 Task: Open Card Card0000000386 in Board Board0000000097 in Workspace WS0000000033 in Trello. Add Member nikrathi889@gmail.com to Card Card0000000386 in Board Board0000000097 in Workspace WS0000000033 in Trello. Add Yellow Label titled Label0000000386 to Card Card0000000386 in Board Board0000000097 in Workspace WS0000000033 in Trello. Add Checklist CL0000000386 to Card Card0000000386 in Board Board0000000097 in Workspace WS0000000033 in Trello. Add Dates with Start Date as May 08 2023 and Due Date as May 31 2023 to Card Card0000000386 in Board Board0000000097 in Workspace WS0000000033 in Trello
Action: Mouse moved to (264, 284)
Screenshot: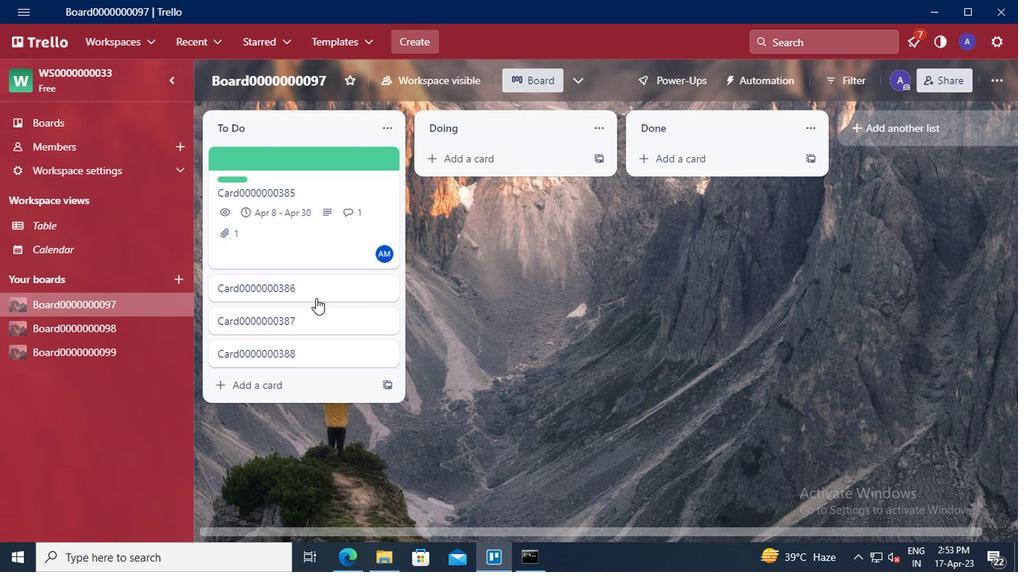 
Action: Mouse pressed left at (264, 284)
Screenshot: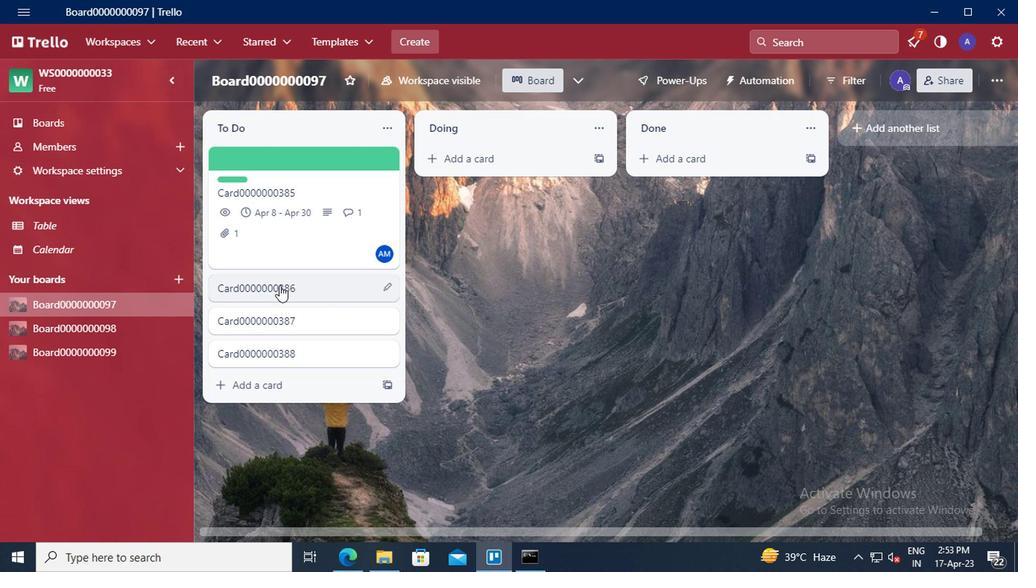 
Action: Mouse moved to (686, 138)
Screenshot: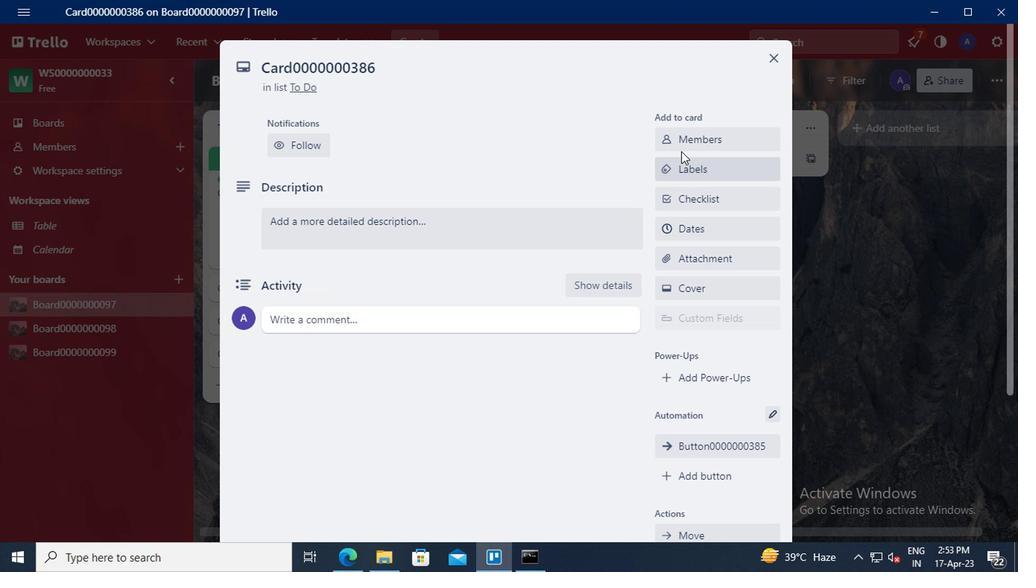 
Action: Mouse pressed left at (686, 138)
Screenshot: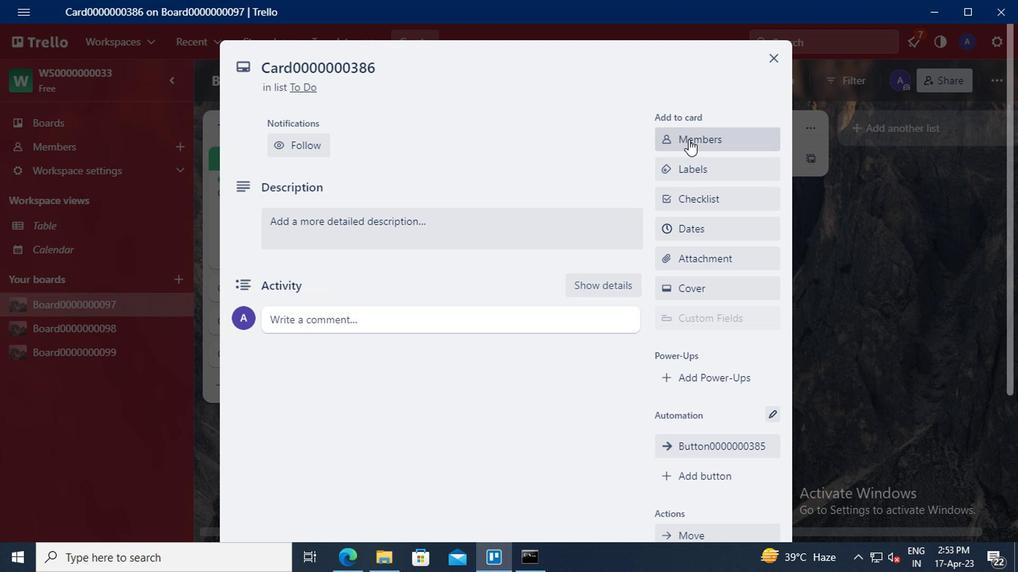 
Action: Mouse moved to (687, 208)
Screenshot: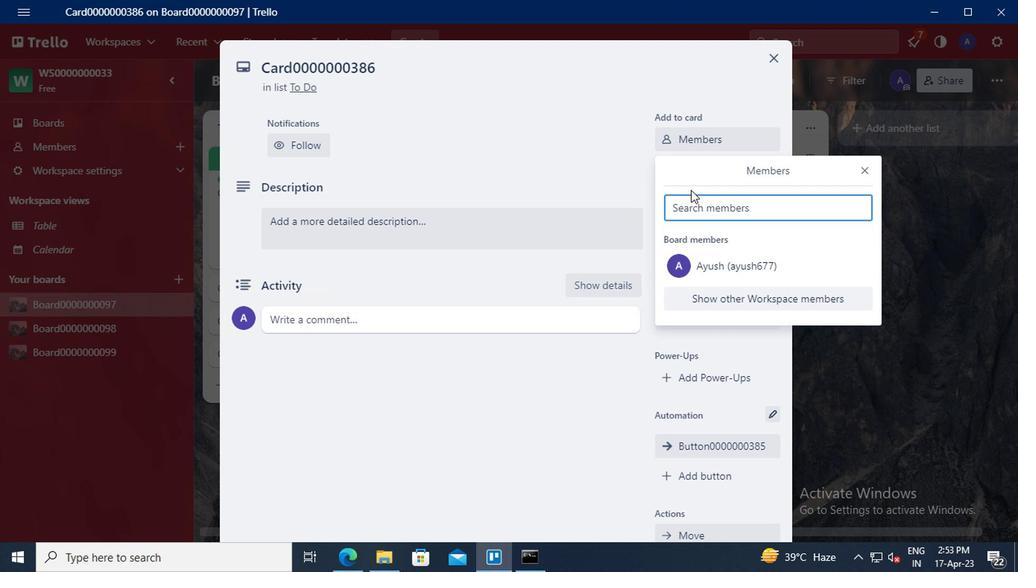 
Action: Mouse pressed left at (687, 208)
Screenshot: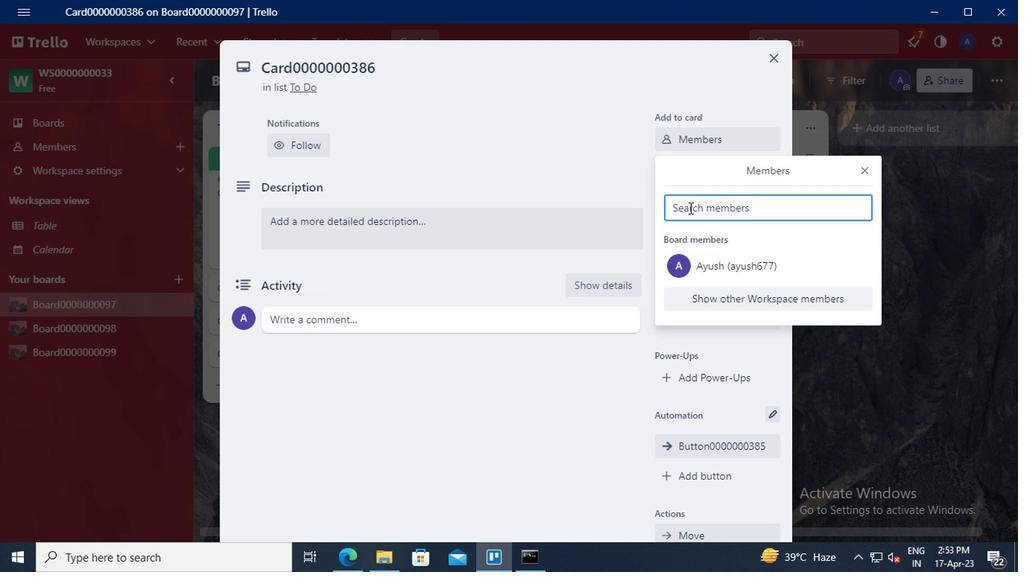 
Action: Key pressed nikrathi889<Key.shift>@GMAIL.COM
Screenshot: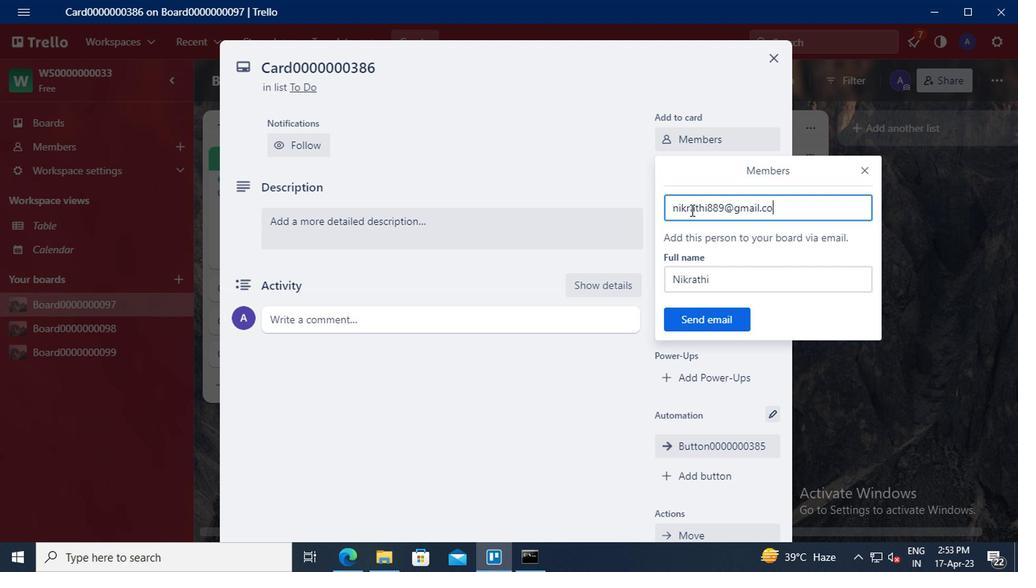 
Action: Mouse moved to (700, 319)
Screenshot: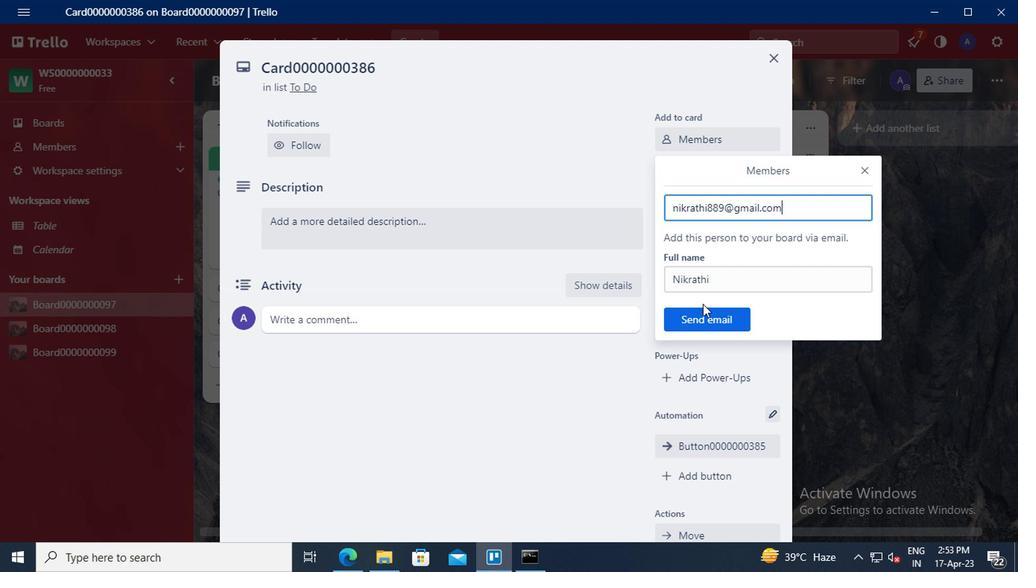 
Action: Mouse pressed left at (700, 319)
Screenshot: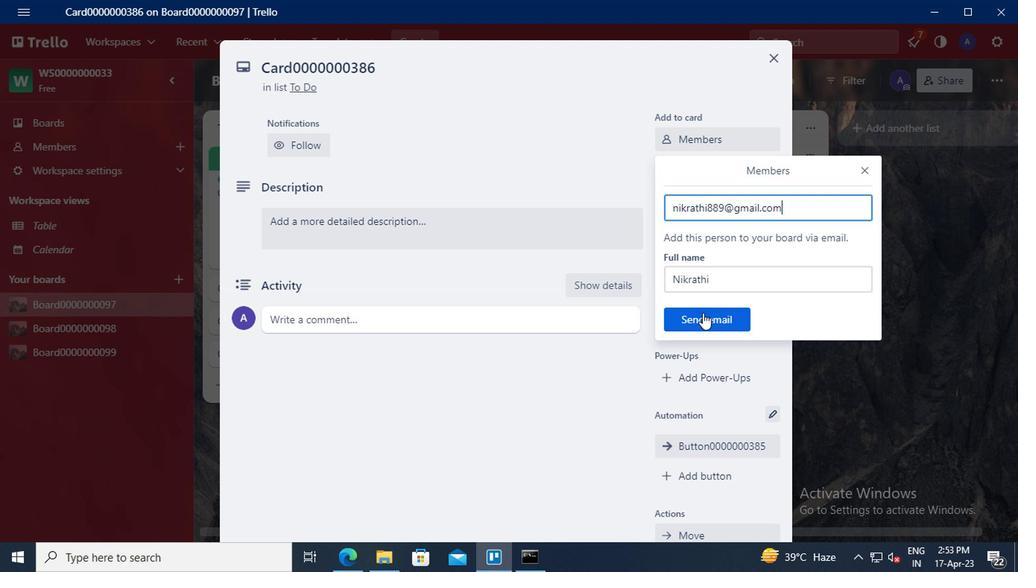 
Action: Mouse moved to (715, 171)
Screenshot: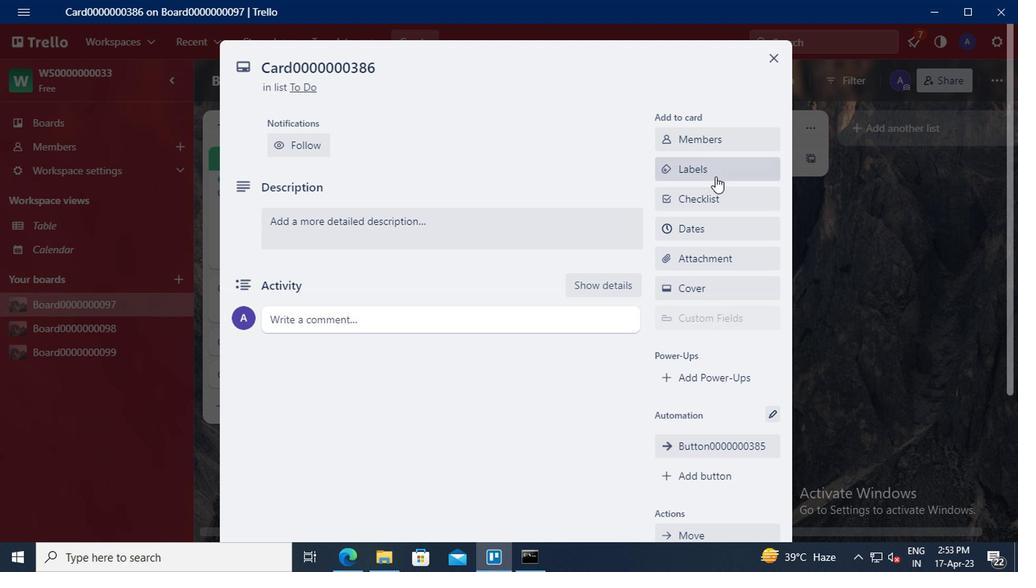 
Action: Mouse pressed left at (715, 171)
Screenshot: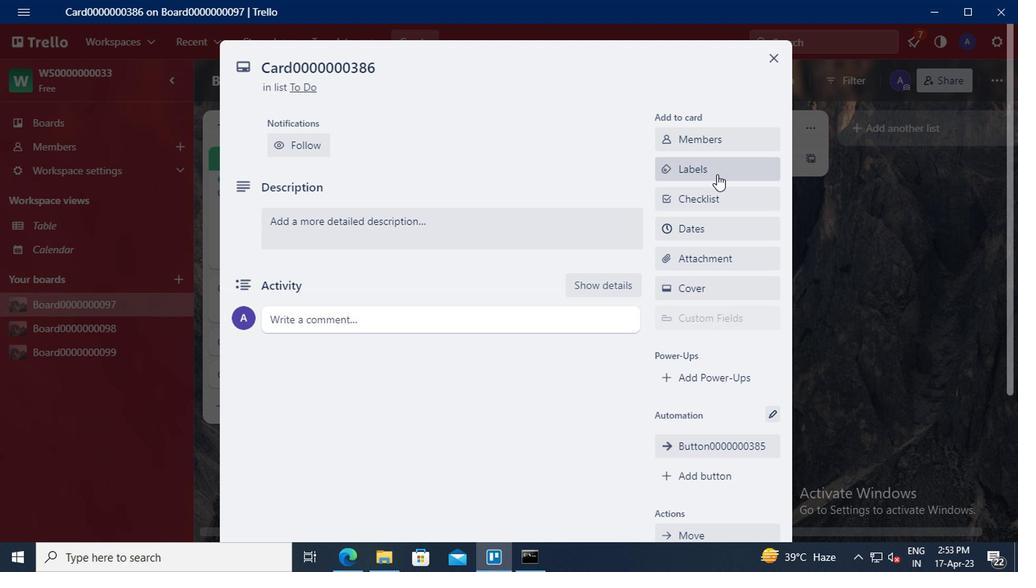 
Action: Mouse moved to (757, 364)
Screenshot: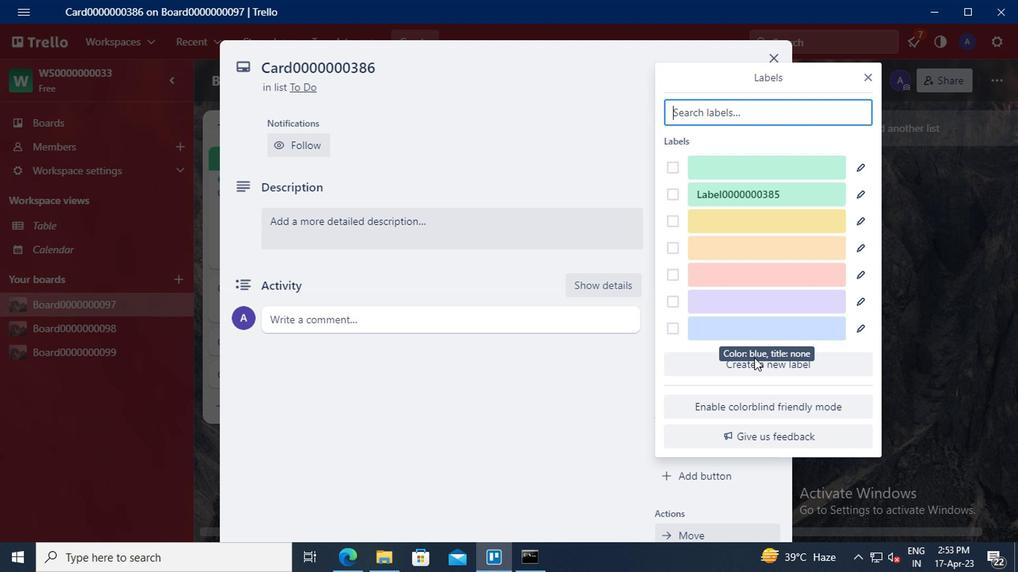 
Action: Mouse pressed left at (757, 364)
Screenshot: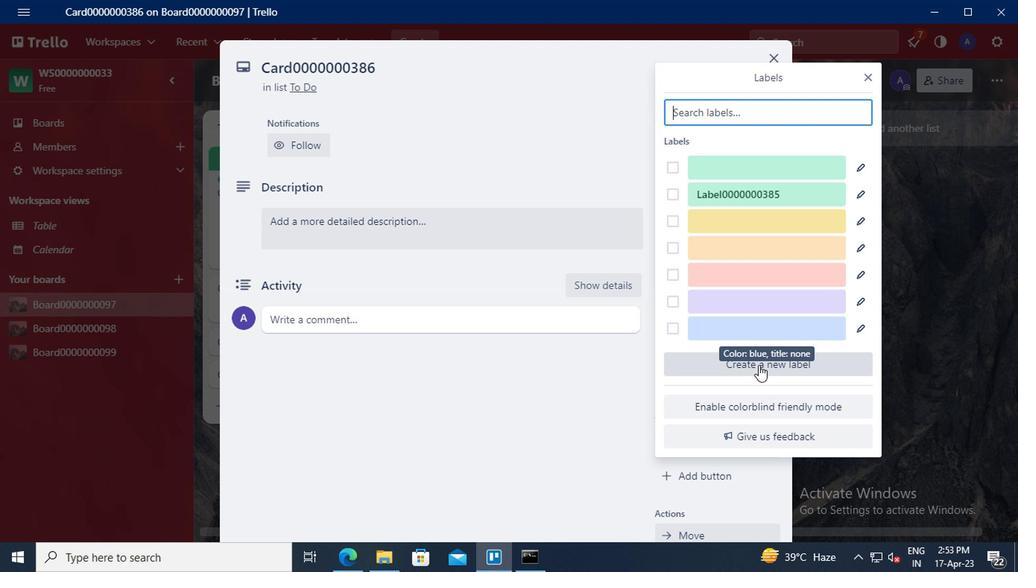 
Action: Mouse moved to (712, 208)
Screenshot: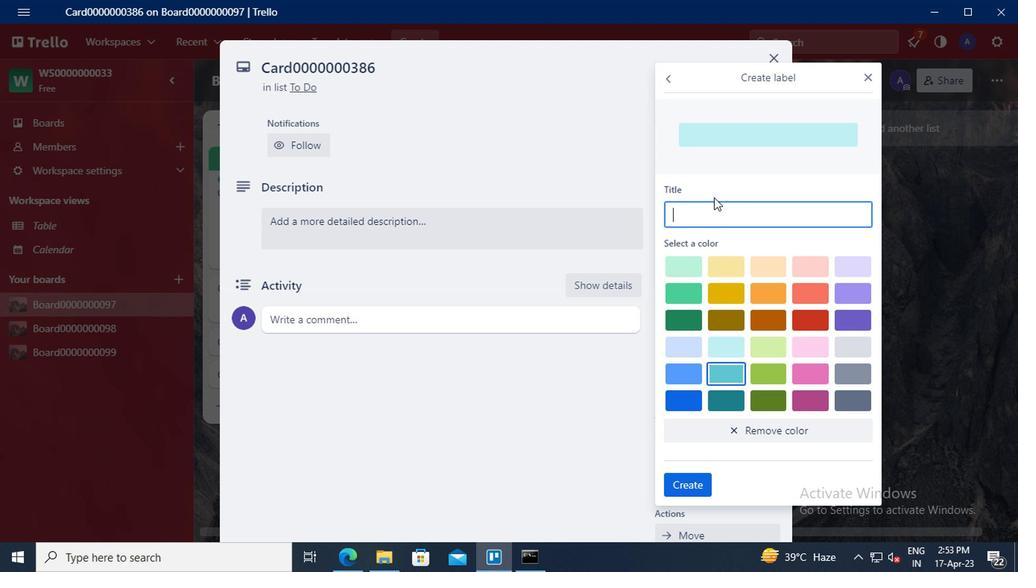 
Action: Mouse pressed left at (712, 208)
Screenshot: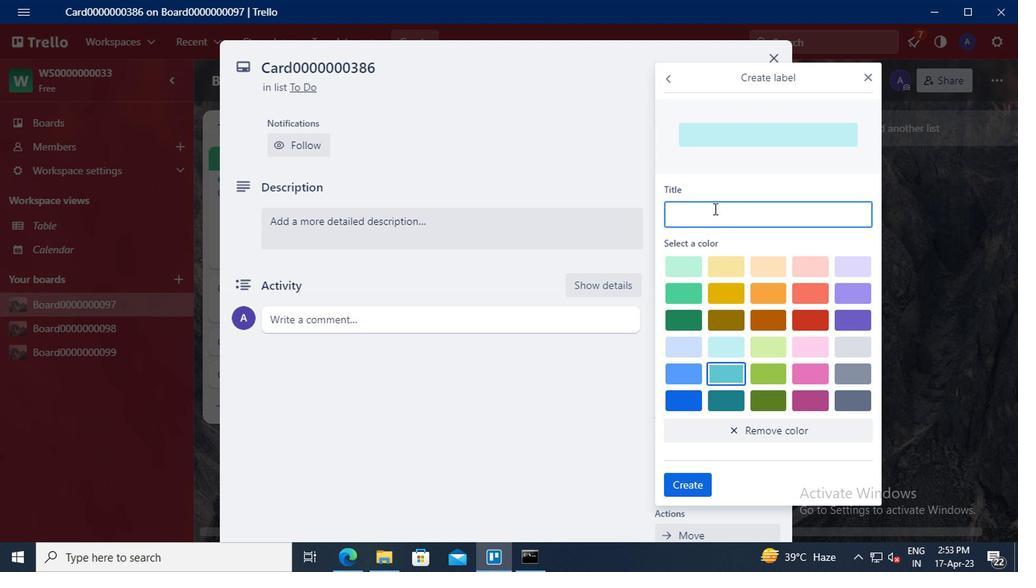 
Action: Key pressed <Key.shift>LABEL0000000386
Screenshot: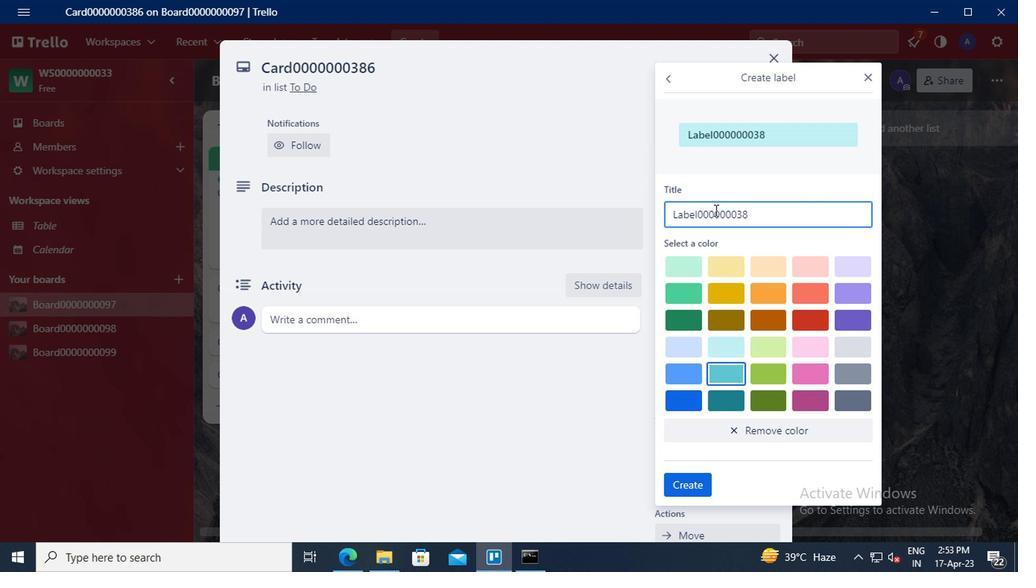 
Action: Mouse moved to (717, 292)
Screenshot: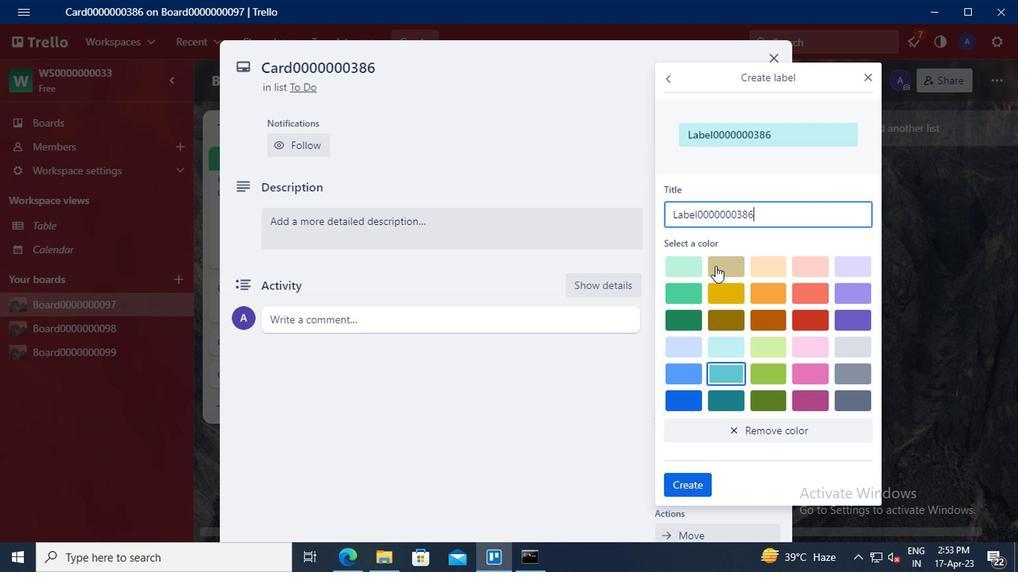 
Action: Mouse pressed left at (717, 292)
Screenshot: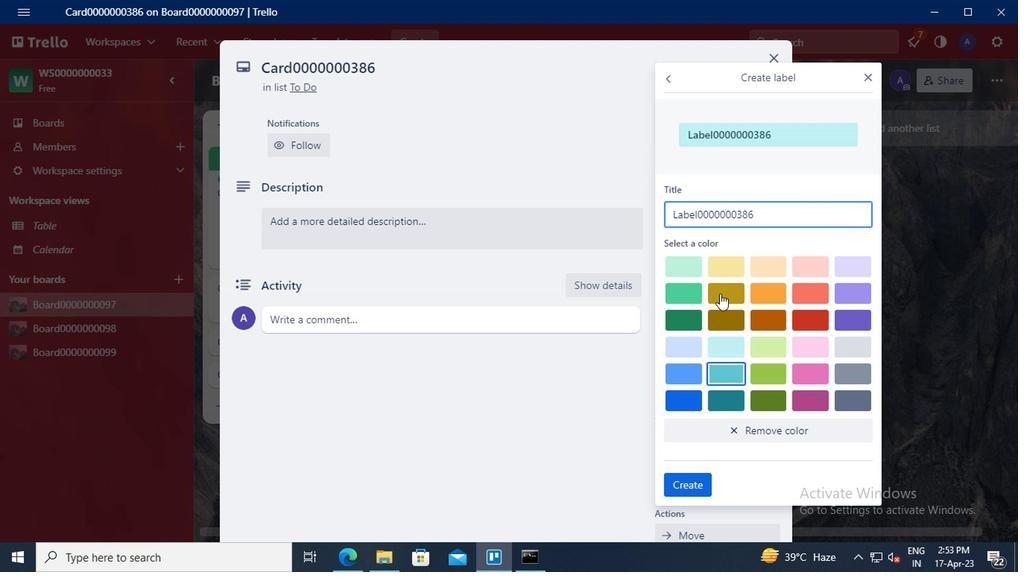 
Action: Mouse moved to (685, 483)
Screenshot: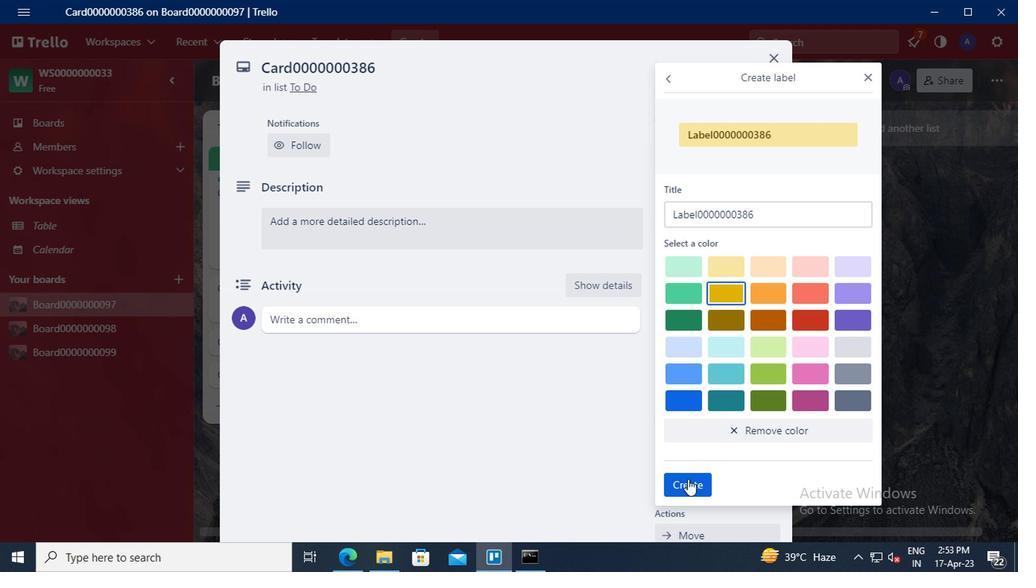 
Action: Mouse pressed left at (685, 483)
Screenshot: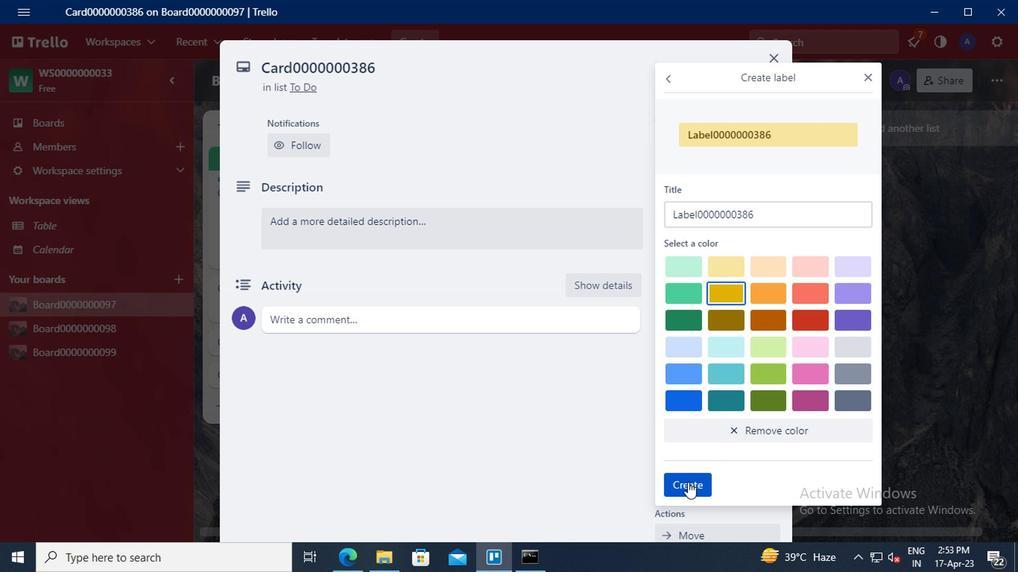 
Action: Mouse moved to (871, 76)
Screenshot: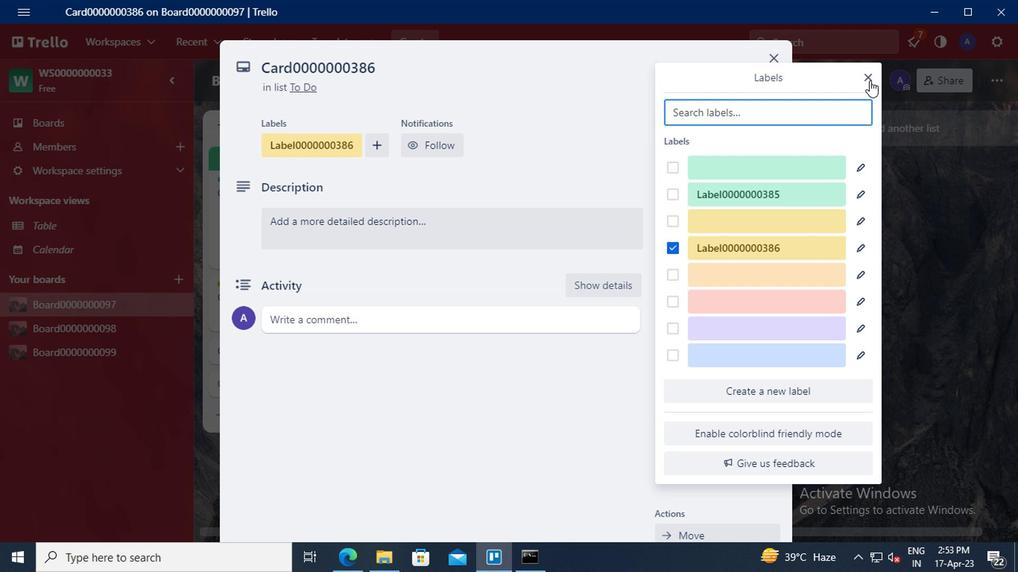 
Action: Mouse pressed left at (871, 76)
Screenshot: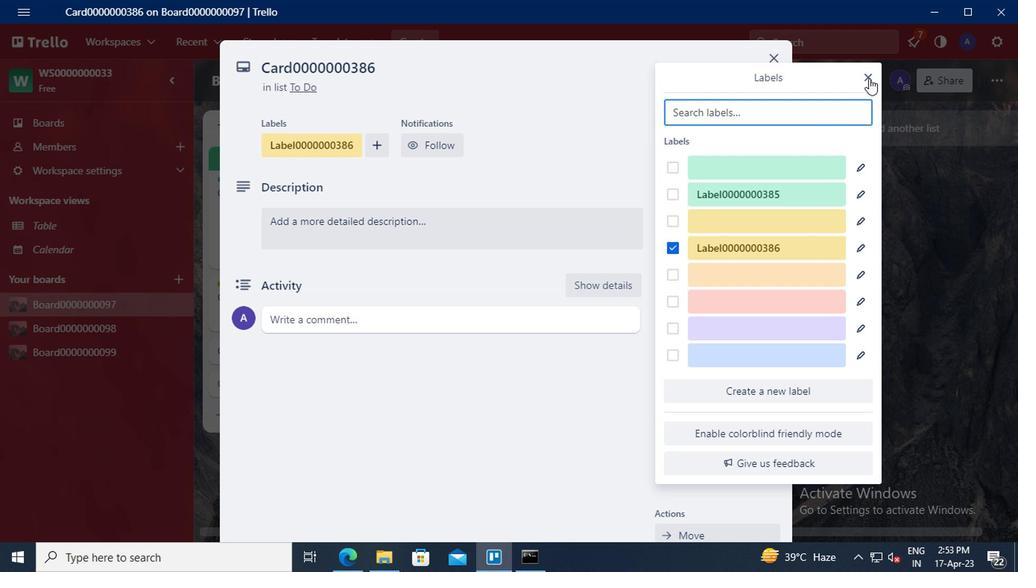 
Action: Mouse moved to (716, 194)
Screenshot: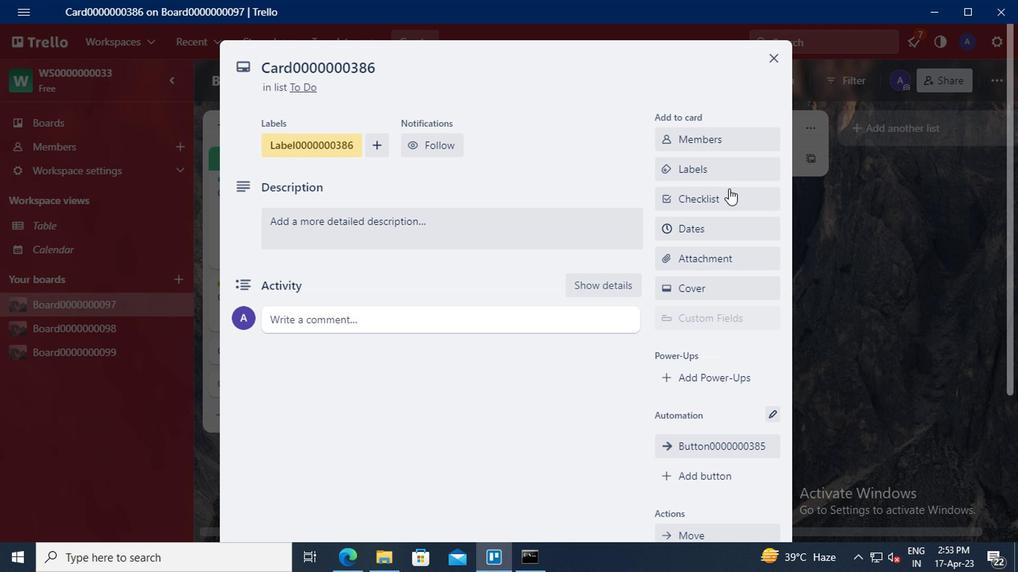 
Action: Mouse pressed left at (716, 194)
Screenshot: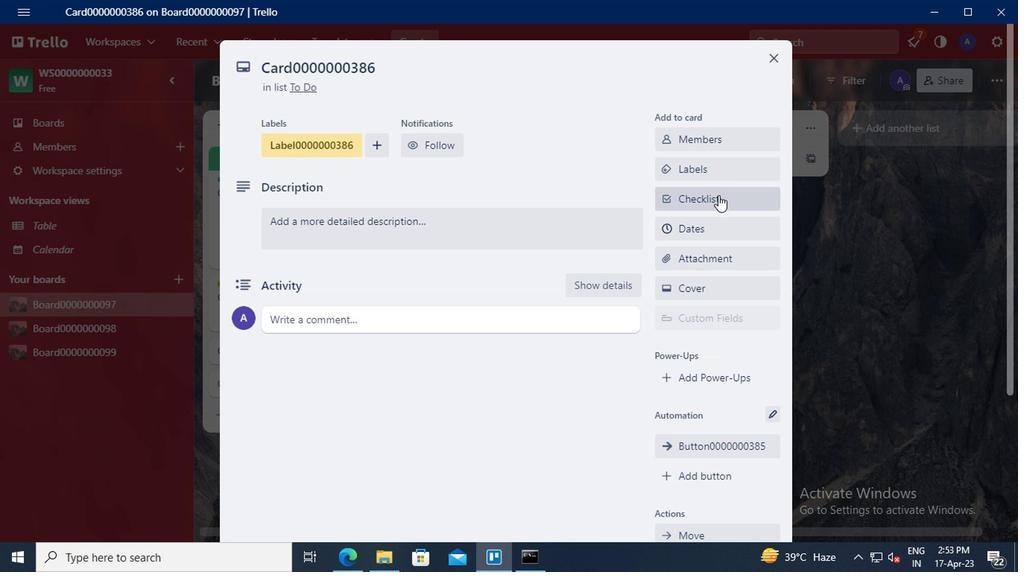 
Action: Key pressed <Key.delete><Key.shift>CL0000000386
Screenshot: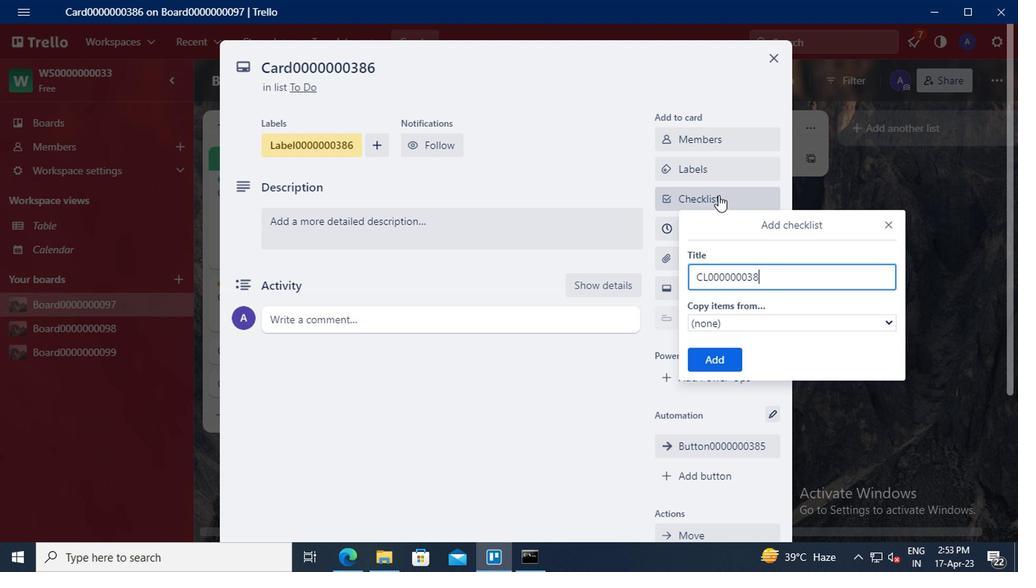 
Action: Mouse moved to (721, 355)
Screenshot: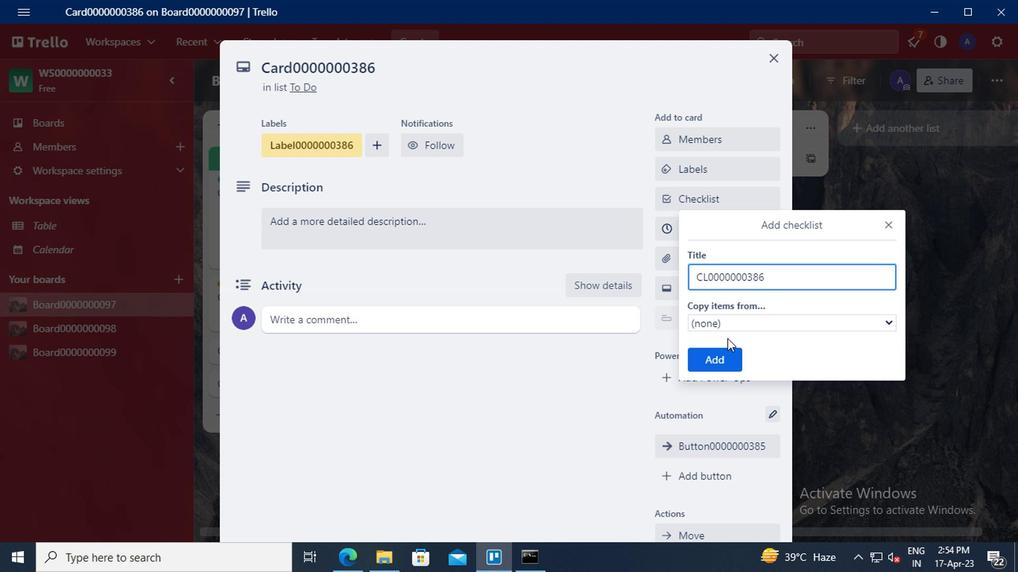 
Action: Mouse pressed left at (721, 355)
Screenshot: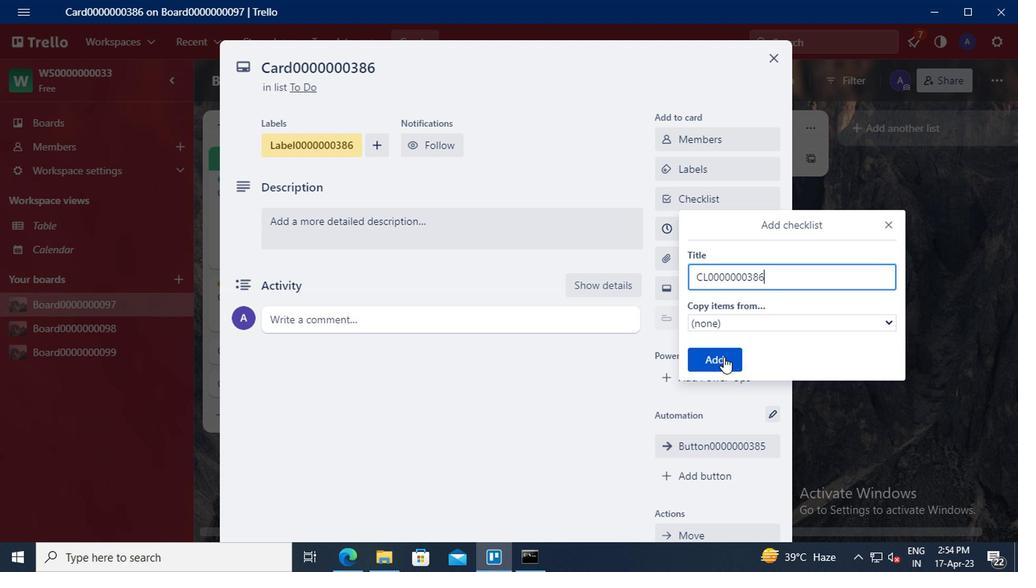 
Action: Mouse moved to (707, 230)
Screenshot: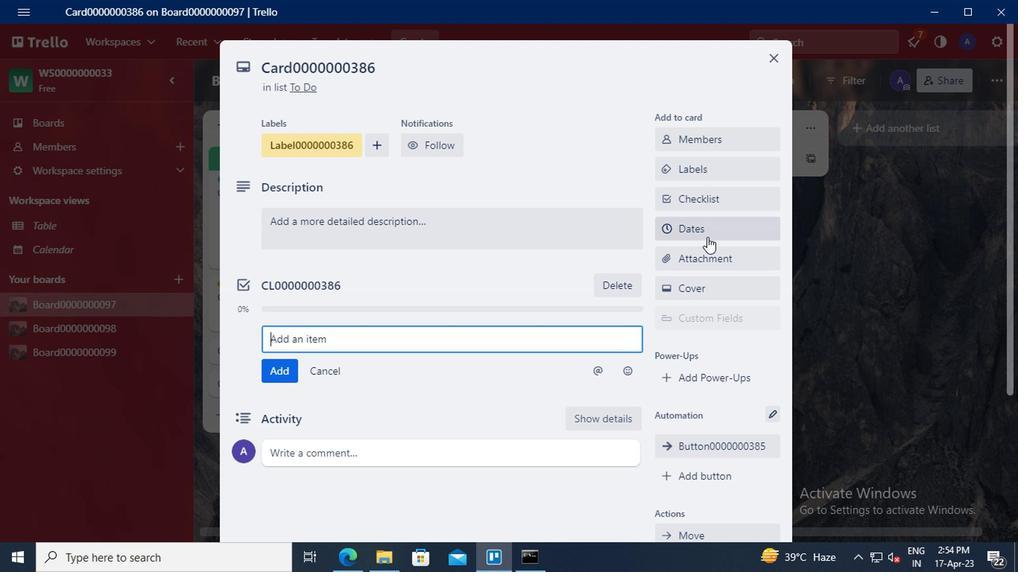 
Action: Mouse pressed left at (707, 230)
Screenshot: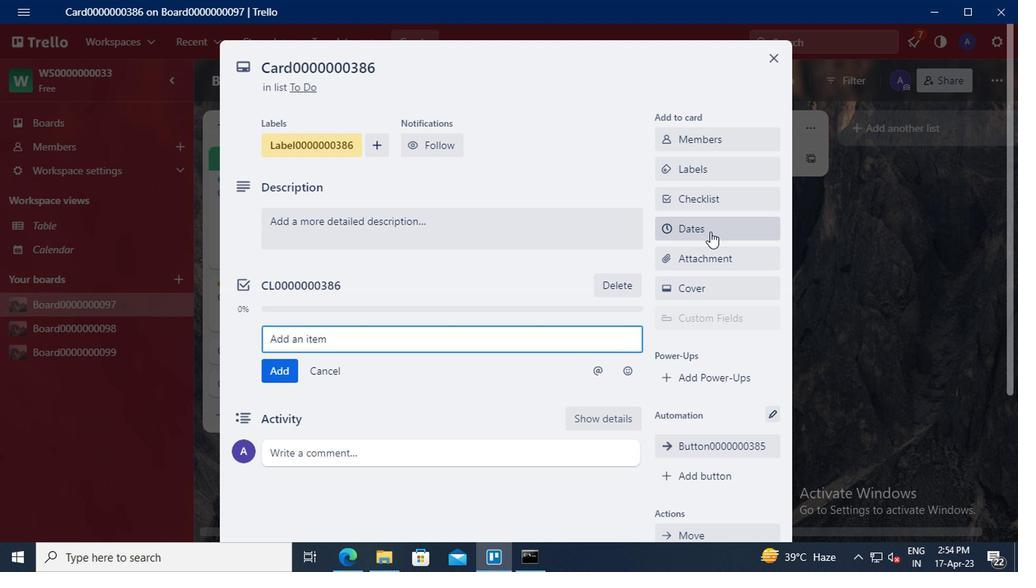 
Action: Mouse moved to (670, 342)
Screenshot: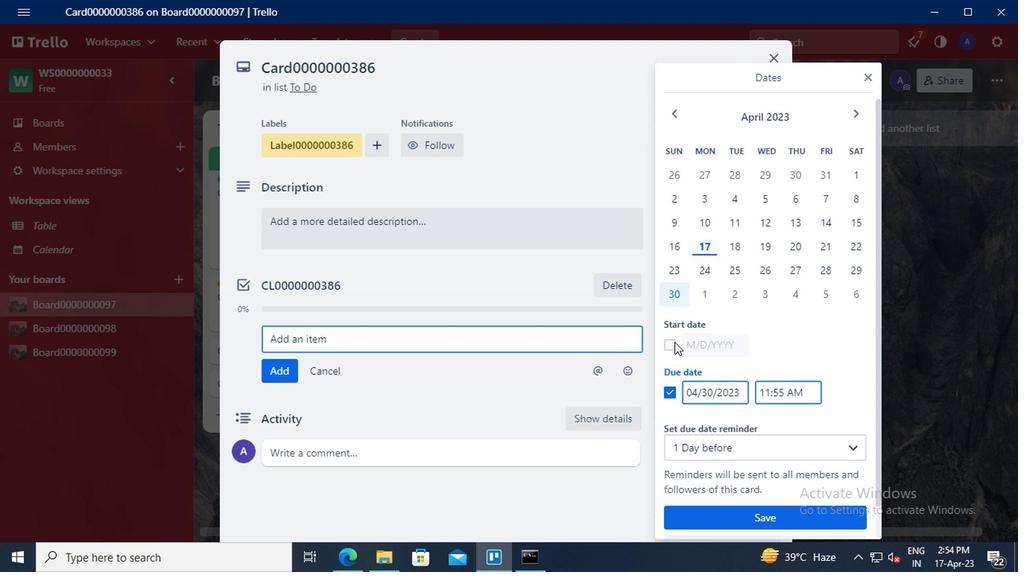 
Action: Mouse pressed left at (670, 342)
Screenshot: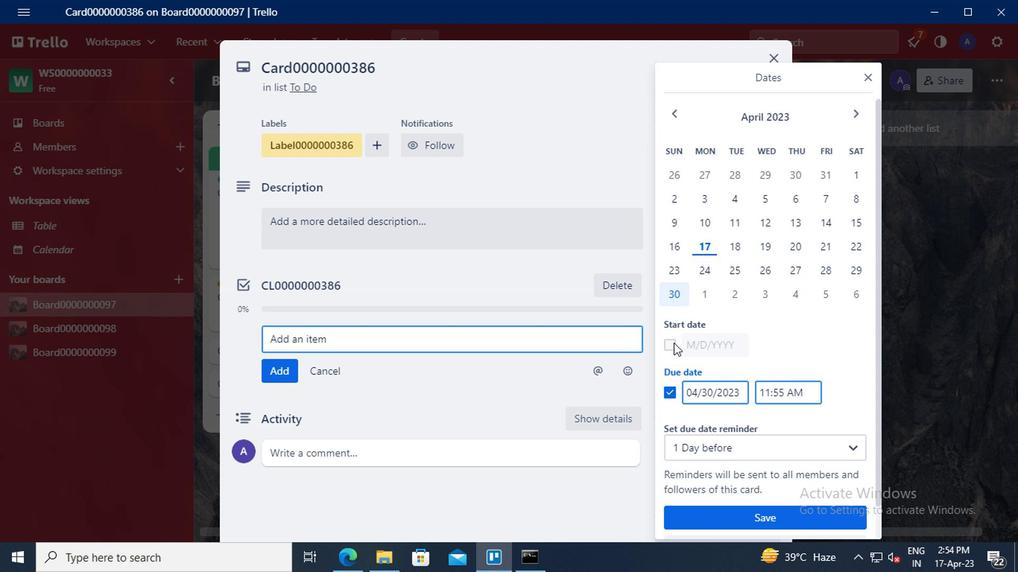 
Action: Mouse moved to (711, 342)
Screenshot: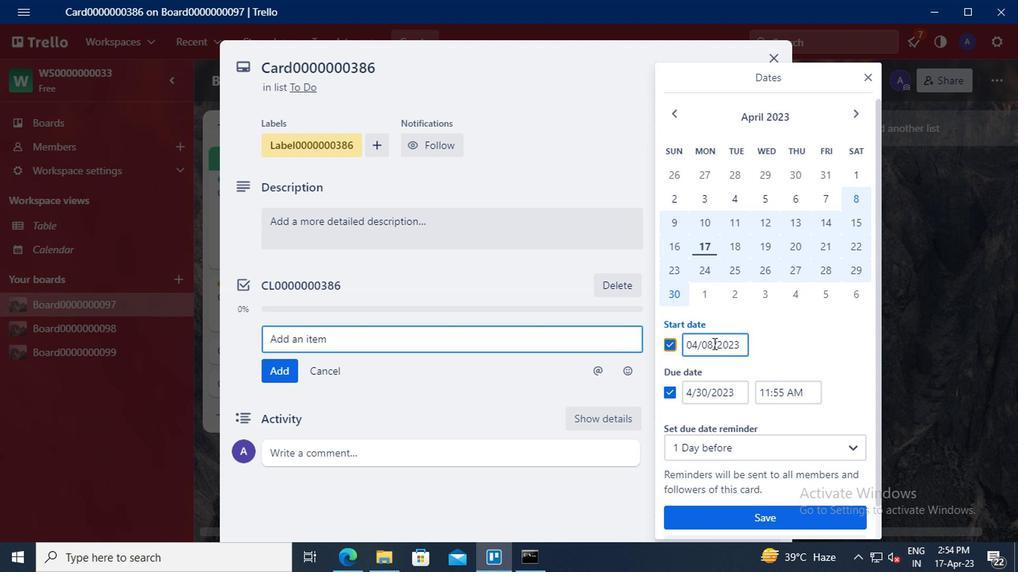 
Action: Mouse pressed left at (711, 342)
Screenshot: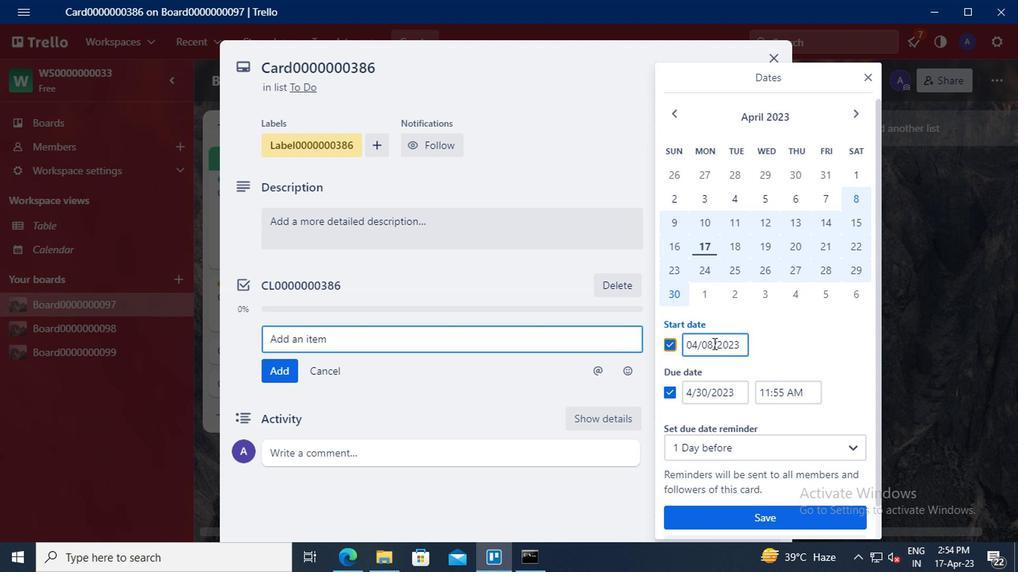 
Action: Mouse moved to (715, 325)
Screenshot: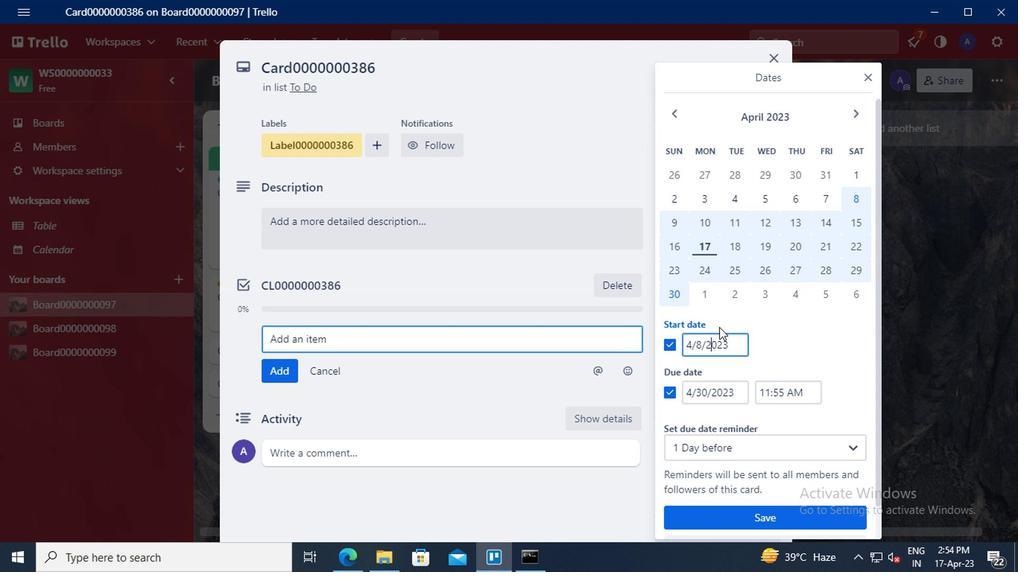 
Action: Key pressed <Key.left><Key.left><Key.backspace>8<Key.left><Key.left><Key.backspace>5
Screenshot: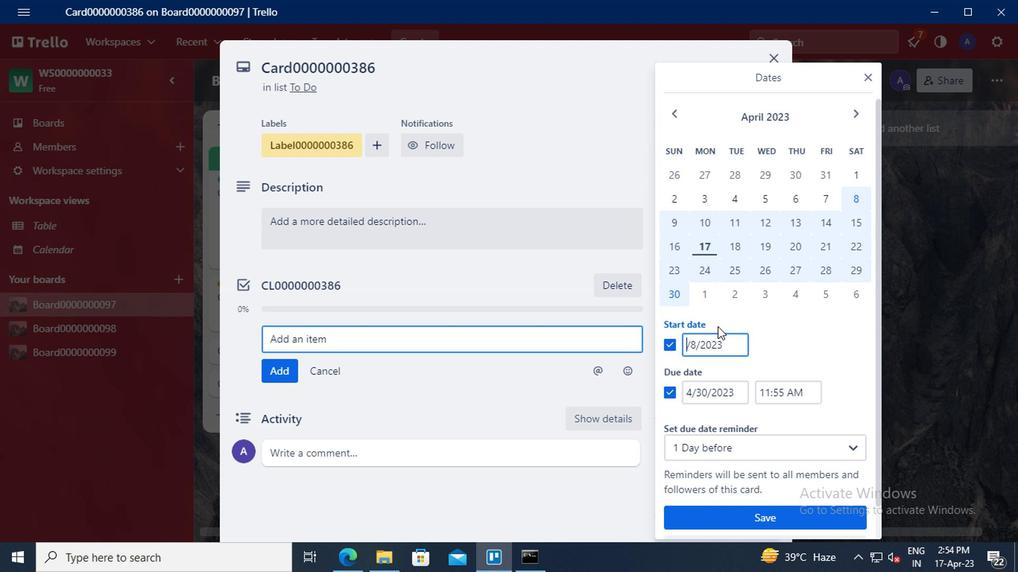 
Action: Mouse moved to (705, 387)
Screenshot: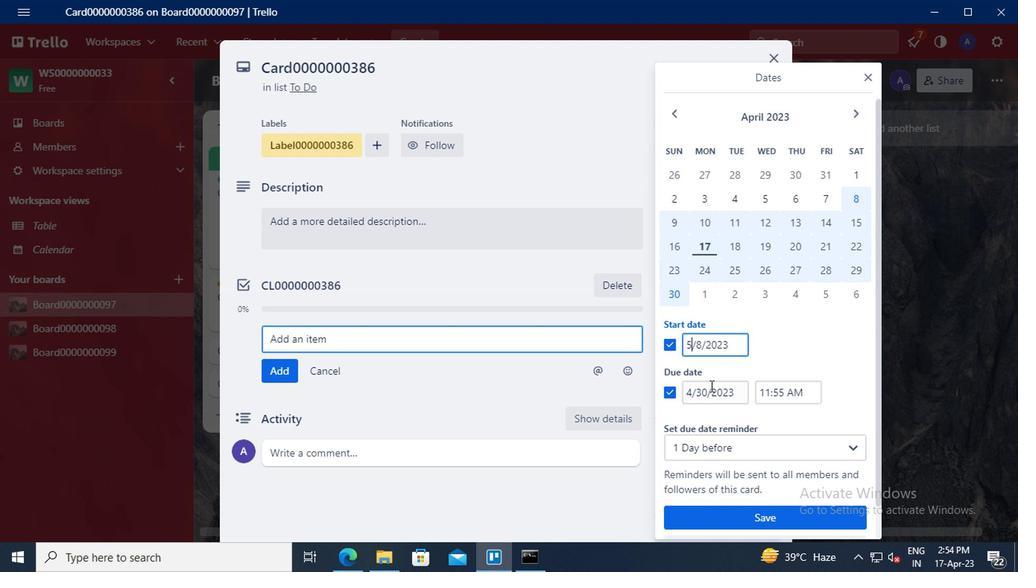 
Action: Mouse pressed left at (705, 387)
Screenshot: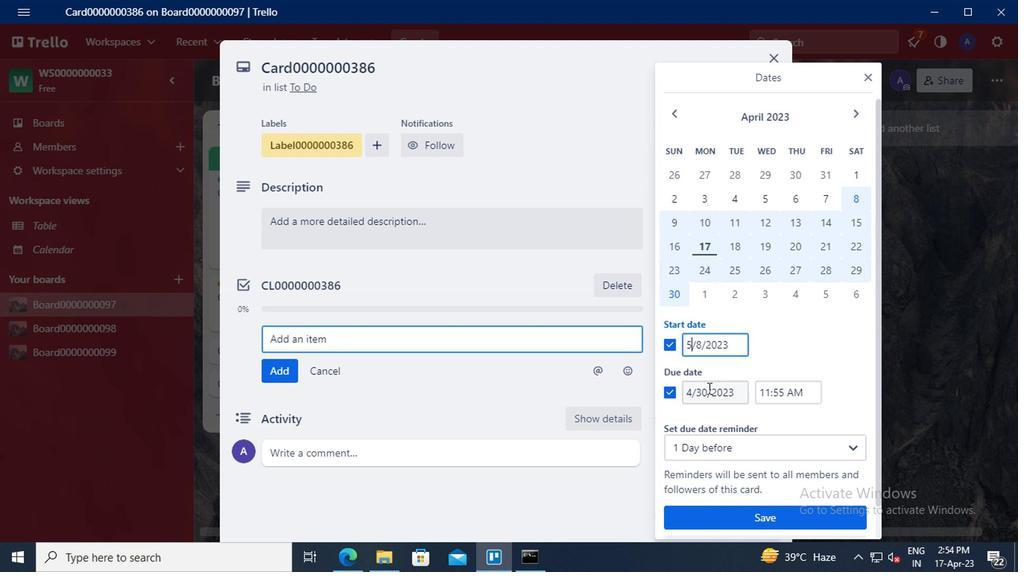 
Action: Mouse moved to (711, 370)
Screenshot: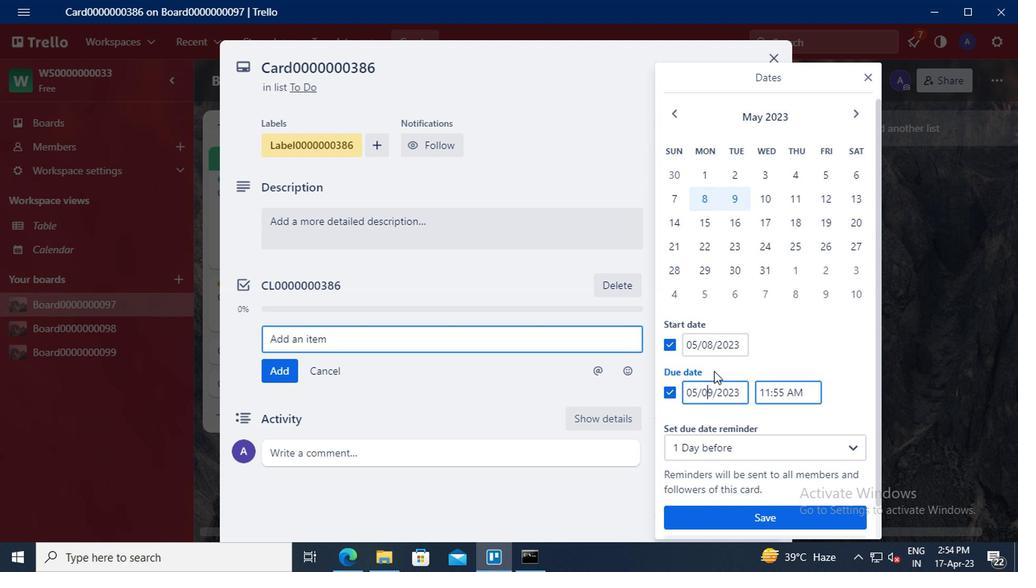 
Action: Key pressed <Key.backspace><Key.delete>31
Screenshot: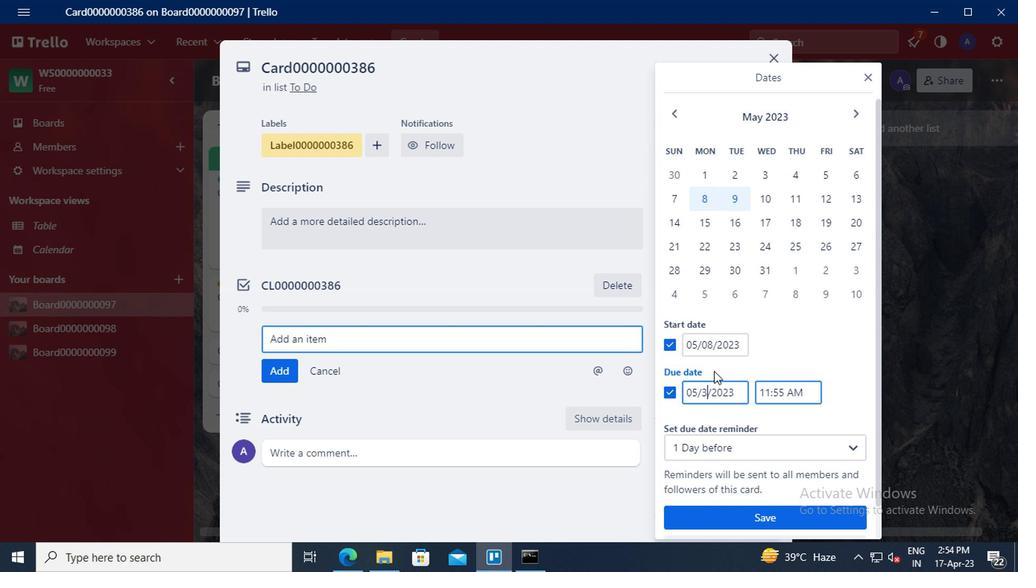 
Action: Mouse moved to (725, 514)
Screenshot: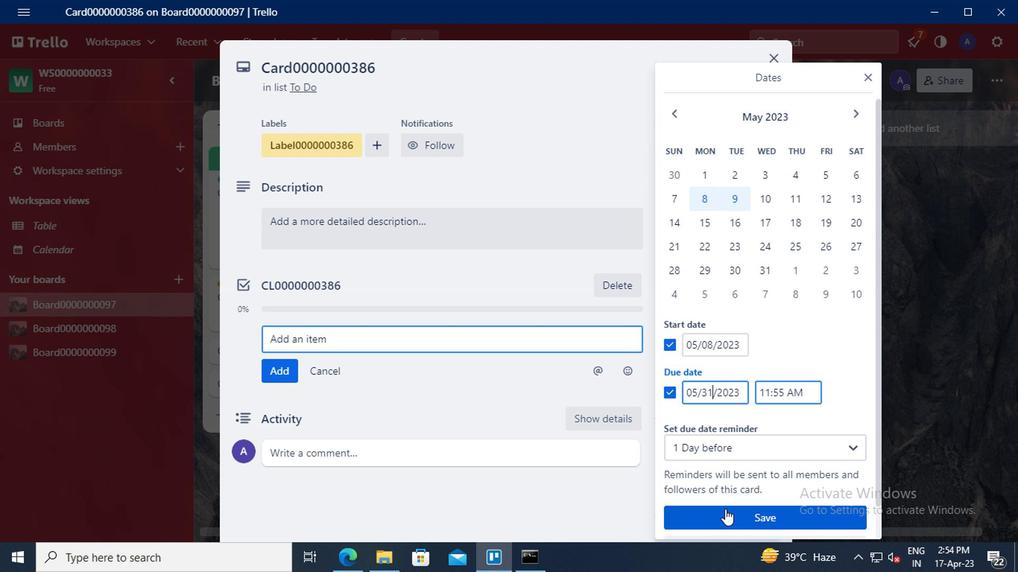 
Action: Mouse pressed left at (725, 514)
Screenshot: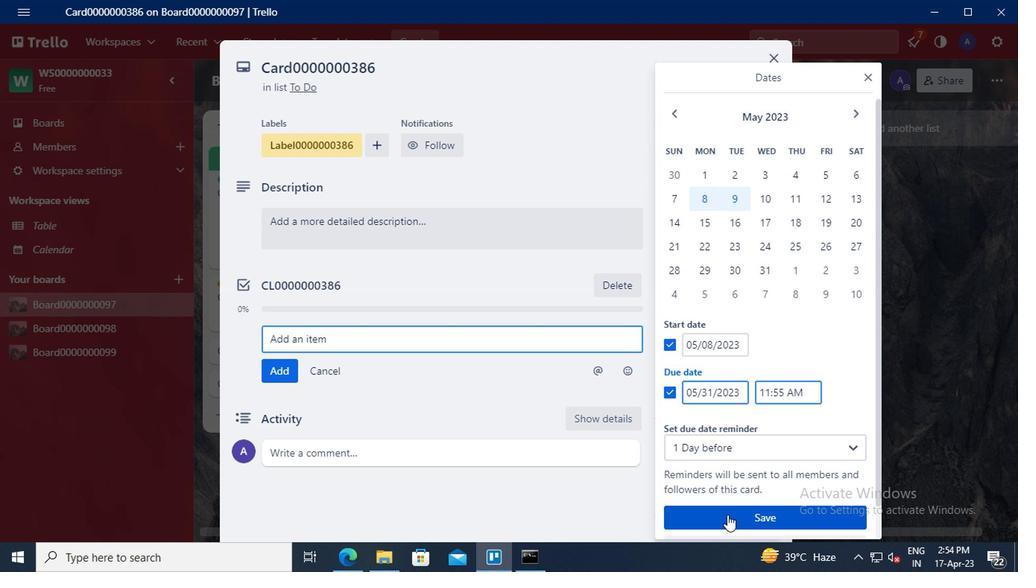 
